 Task: Modify the Contacts folder properties by adding a description and selecting 'Show number of unread items'.
Action: Mouse moved to (11, 76)
Screenshot: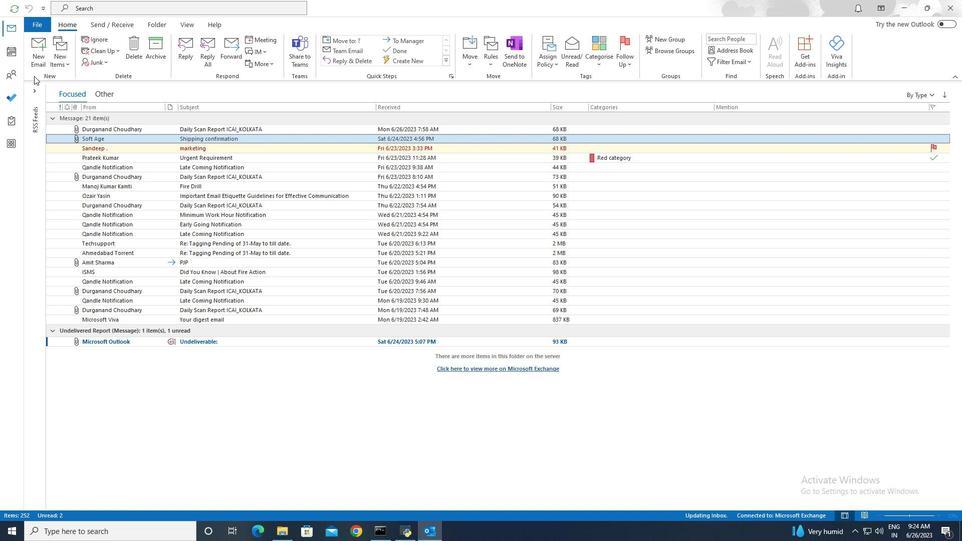 
Action: Mouse pressed left at (11, 76)
Screenshot: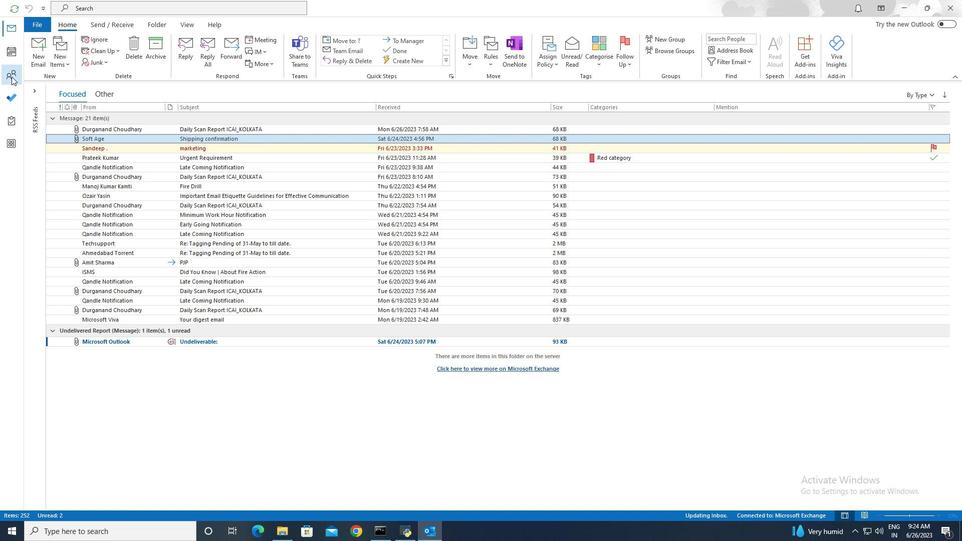 
Action: Mouse moved to (156, 27)
Screenshot: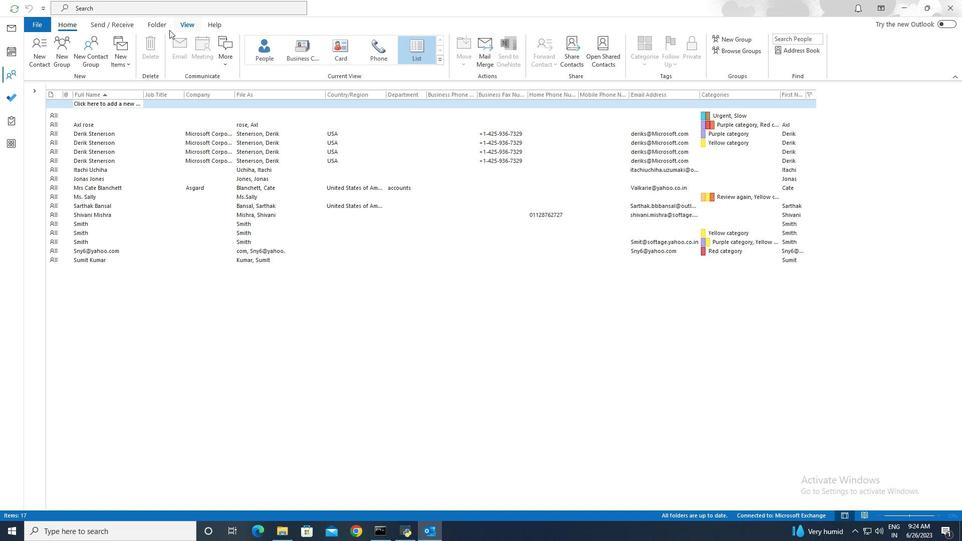 
Action: Mouse pressed left at (156, 27)
Screenshot: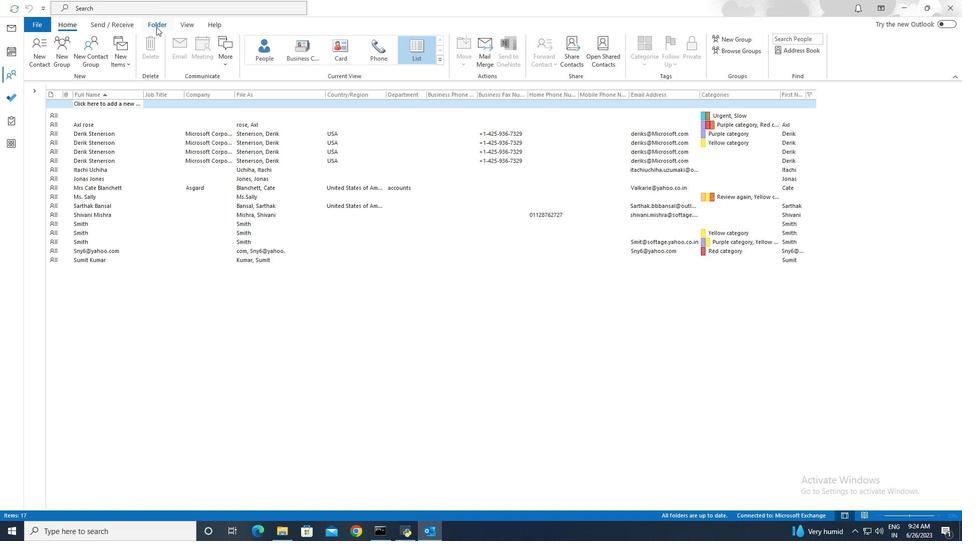 
Action: Mouse moved to (256, 56)
Screenshot: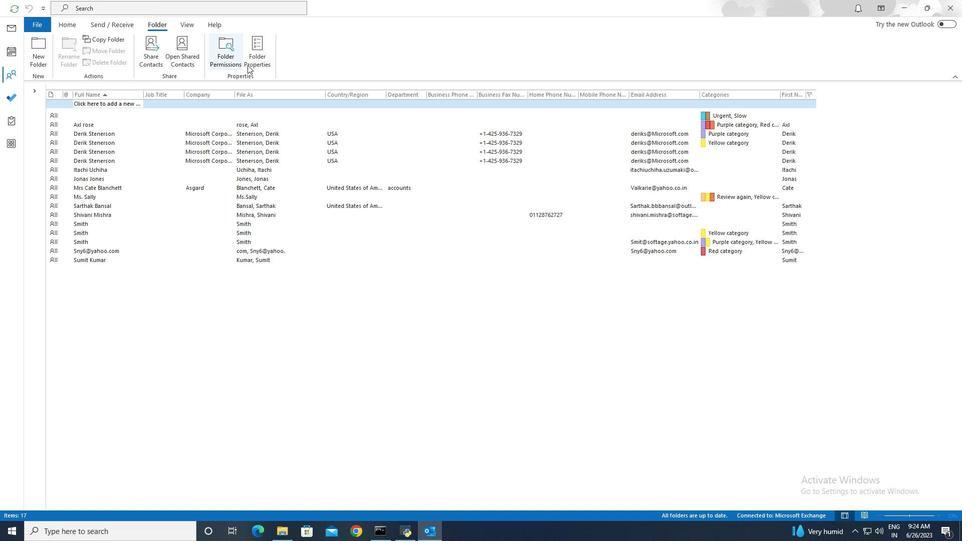 
Action: Mouse pressed left at (256, 56)
Screenshot: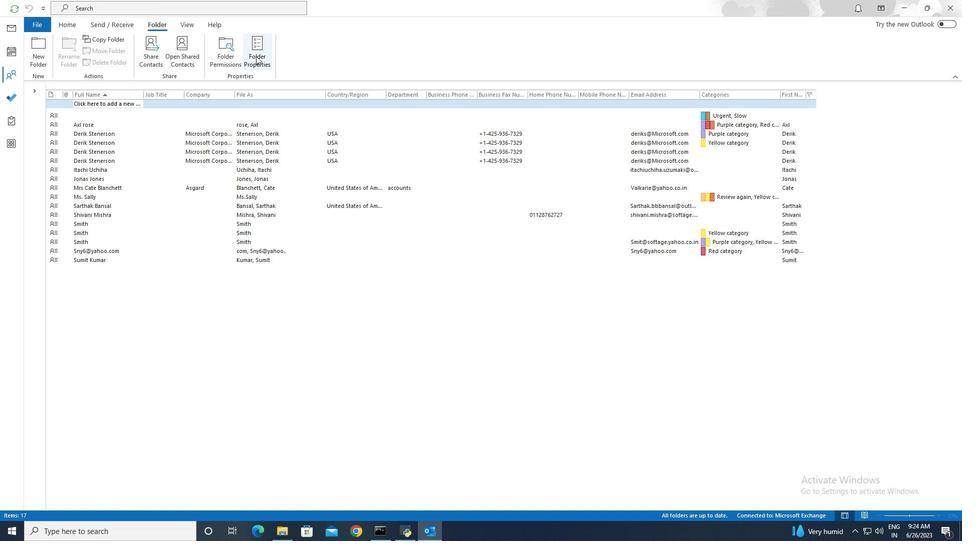 
Action: Mouse moved to (430, 210)
Screenshot: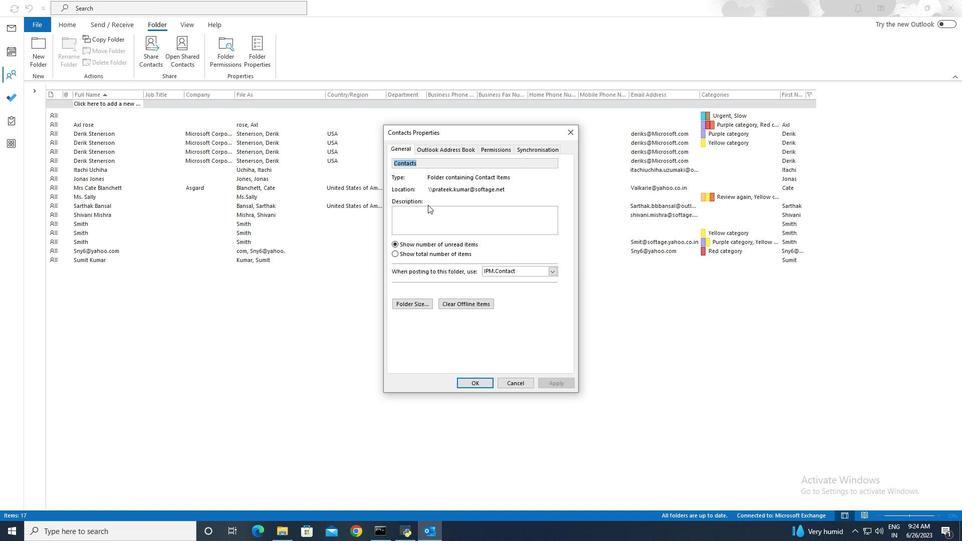 
Action: Mouse pressed left at (430, 210)
Screenshot: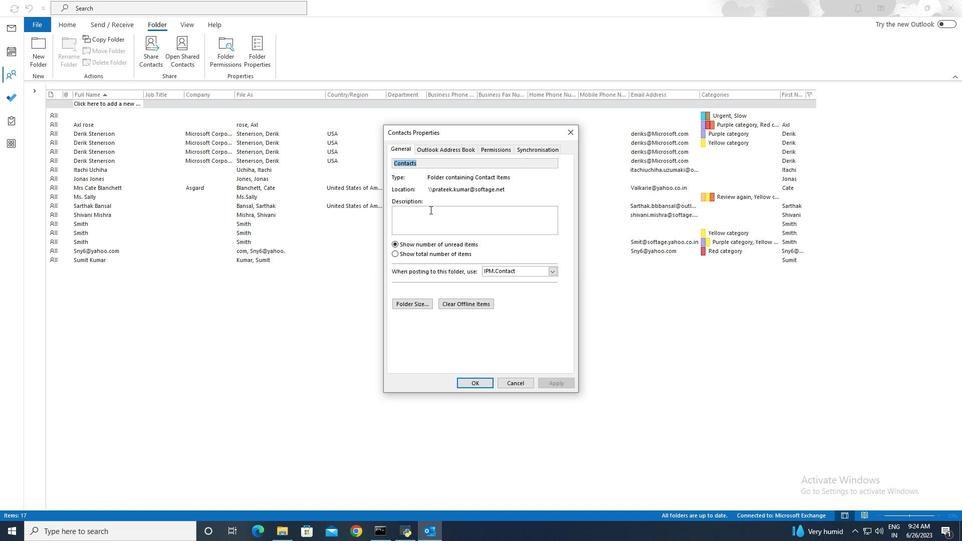 
Action: Key pressed <Key.shift>All<Key.space>are<Key.space>together.
Screenshot: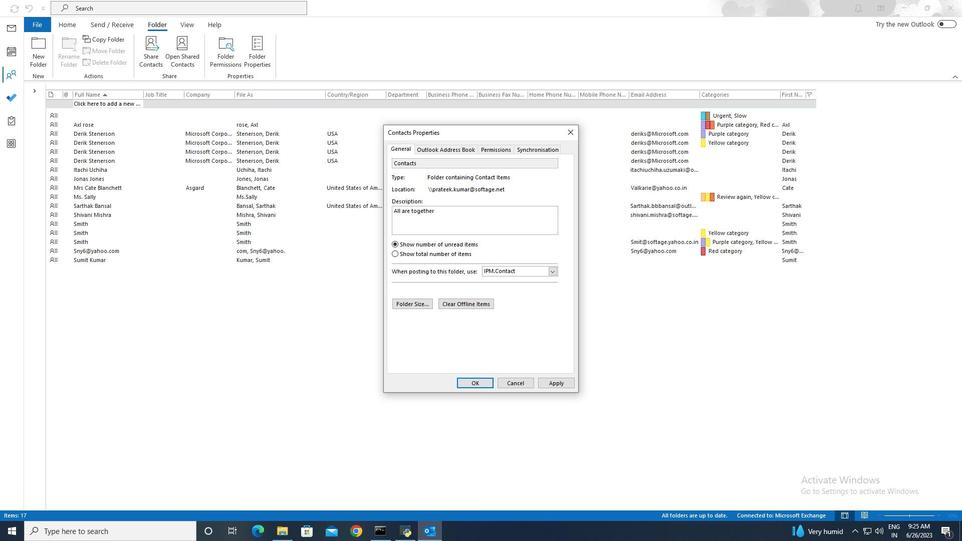 
Action: Mouse moved to (485, 380)
Screenshot: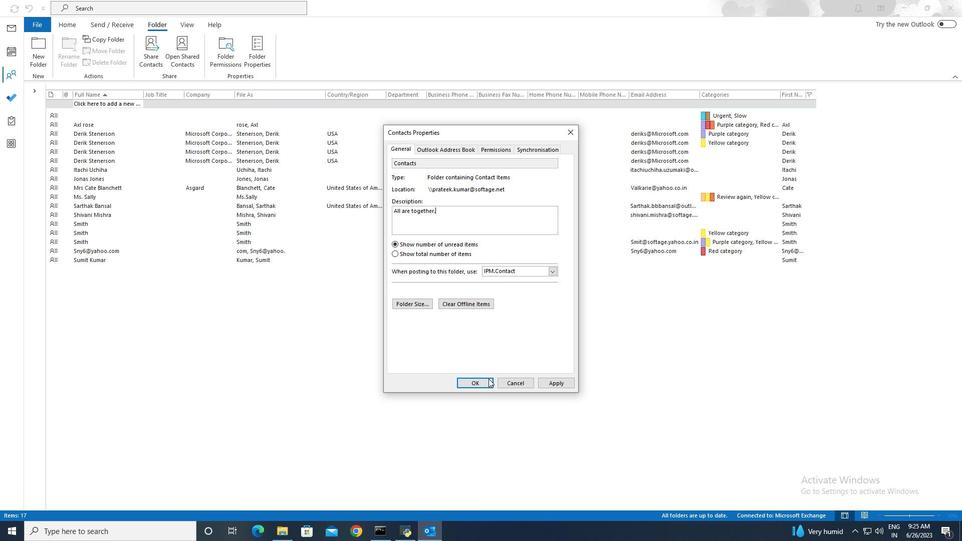 
Action: Mouse pressed left at (485, 380)
Screenshot: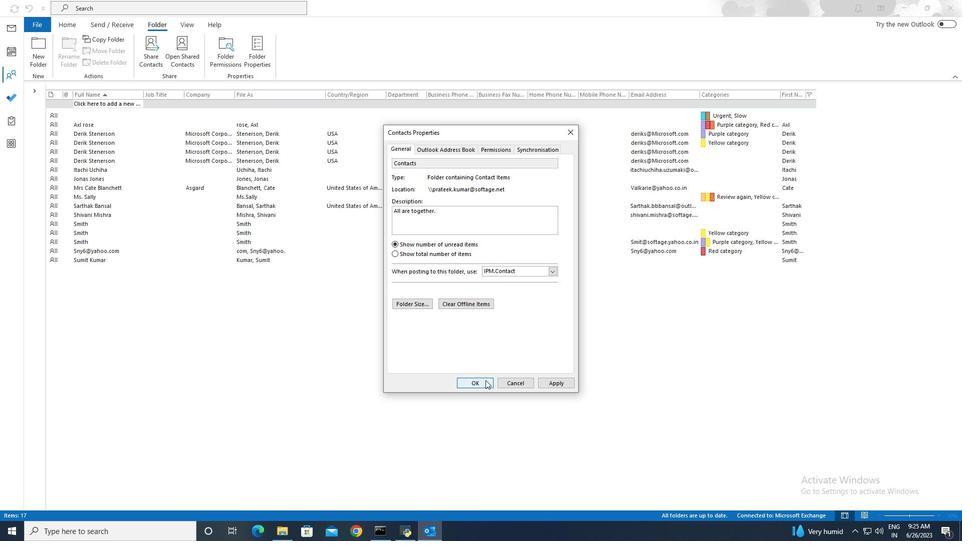 
